Task: Locate emails mentioning currency symbols (eg, $, , £): `currency:$`.
Action: Mouse moved to (656, 98)
Screenshot: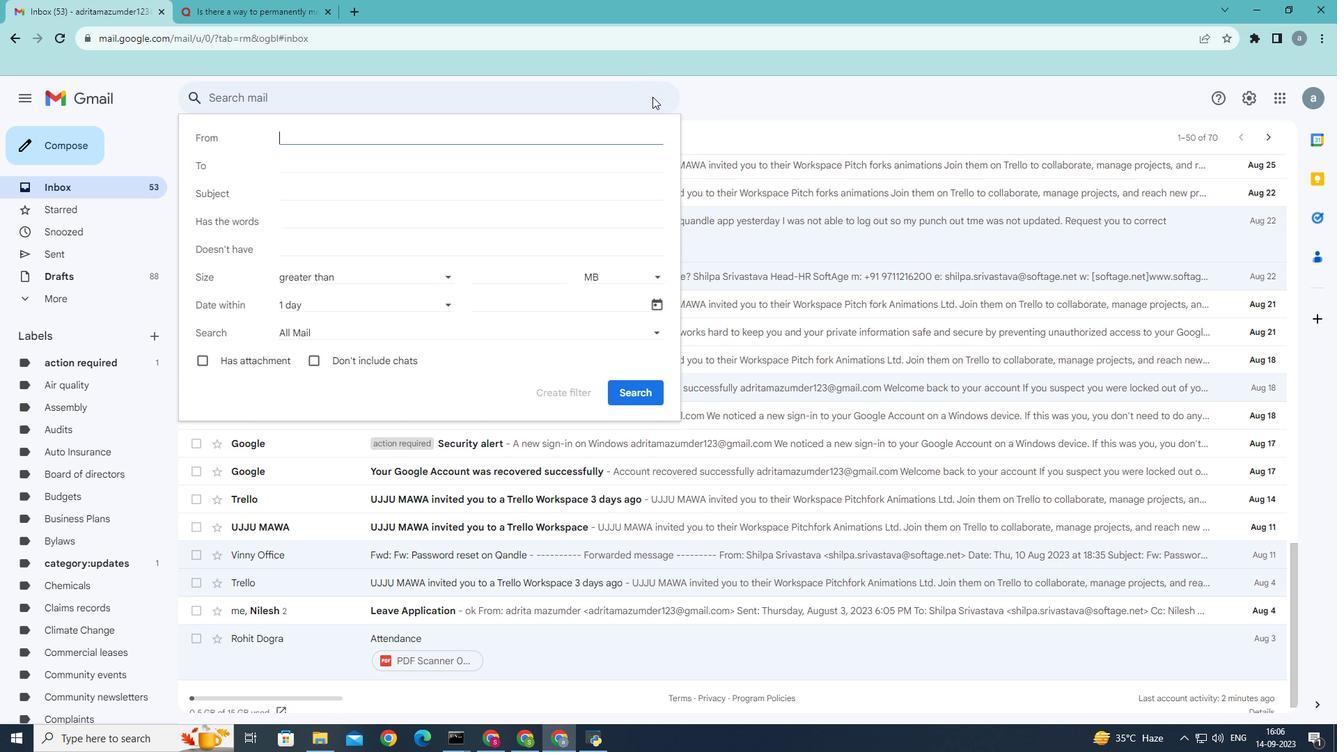 
Action: Mouse pressed left at (656, 98)
Screenshot: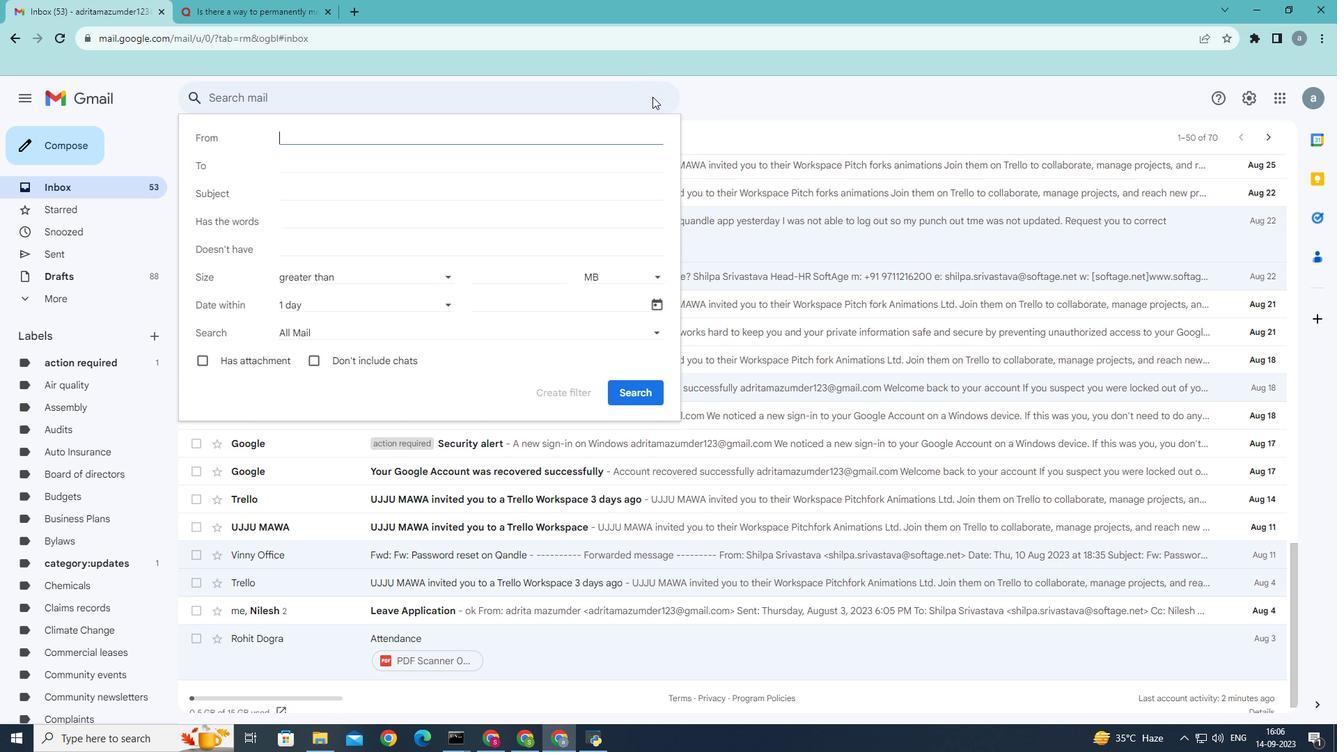 
Action: Mouse moved to (303, 220)
Screenshot: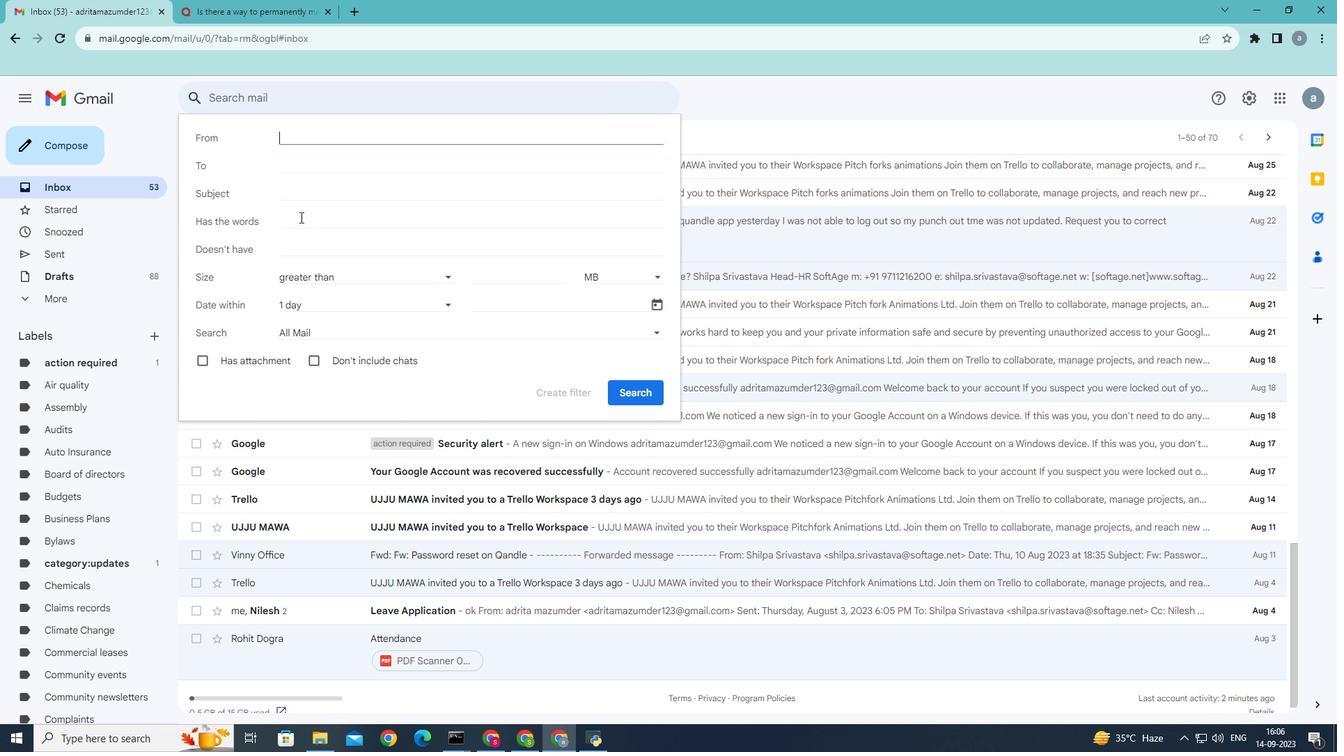 
Action: Mouse pressed left at (303, 220)
Screenshot: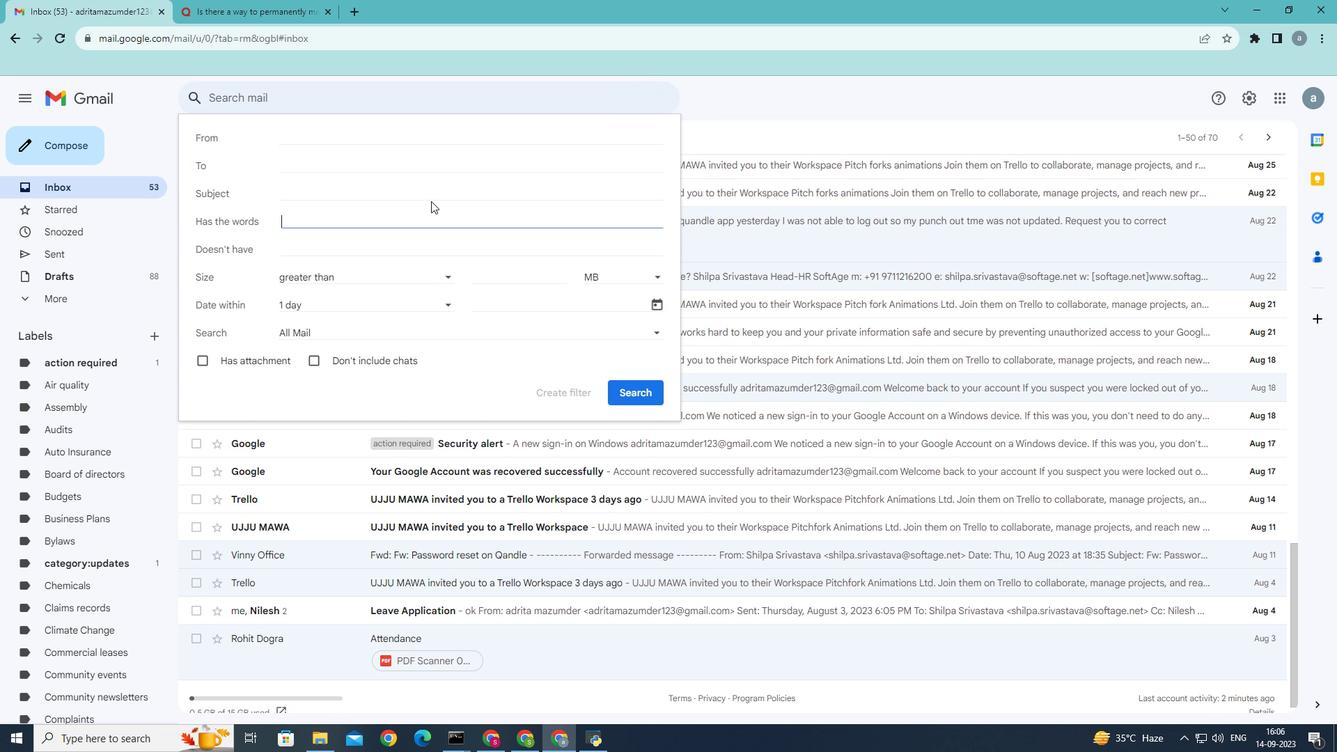 
Action: Mouse moved to (546, 185)
Screenshot: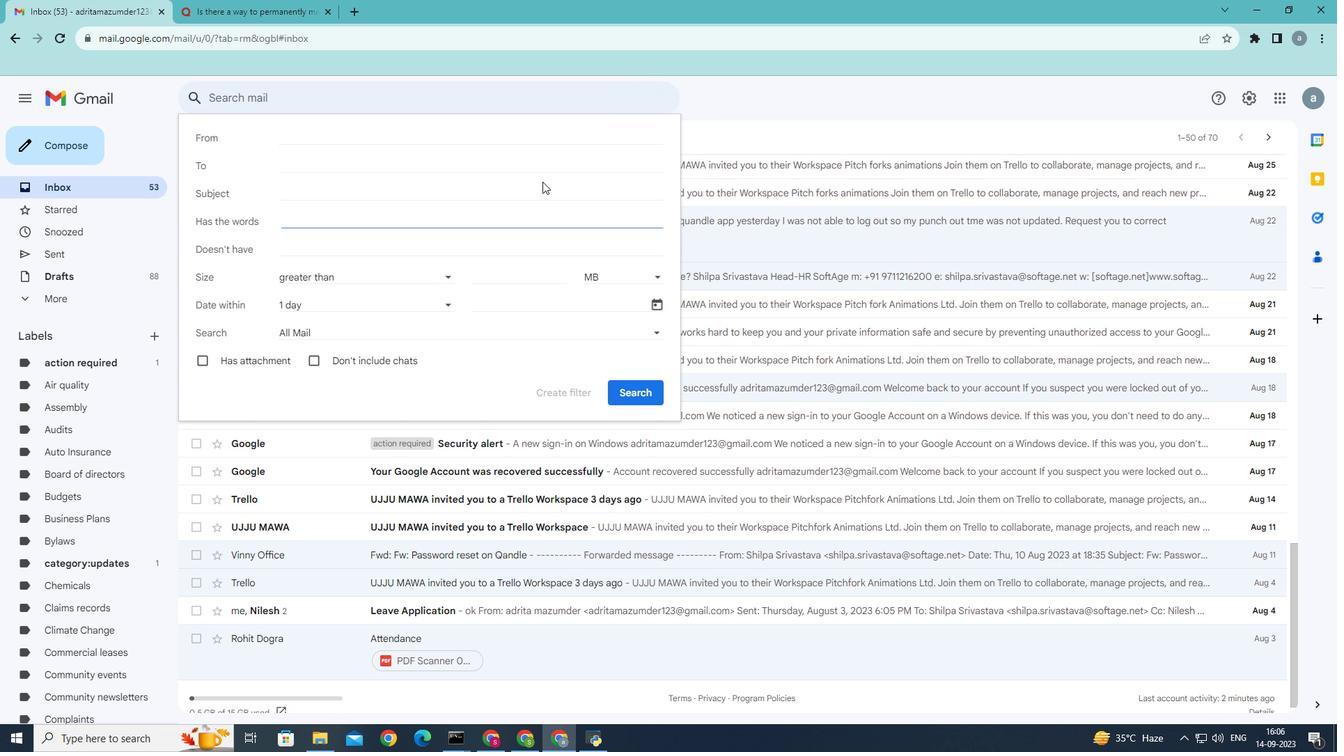 
Action: Key pressed <Key.shift>$
Screenshot: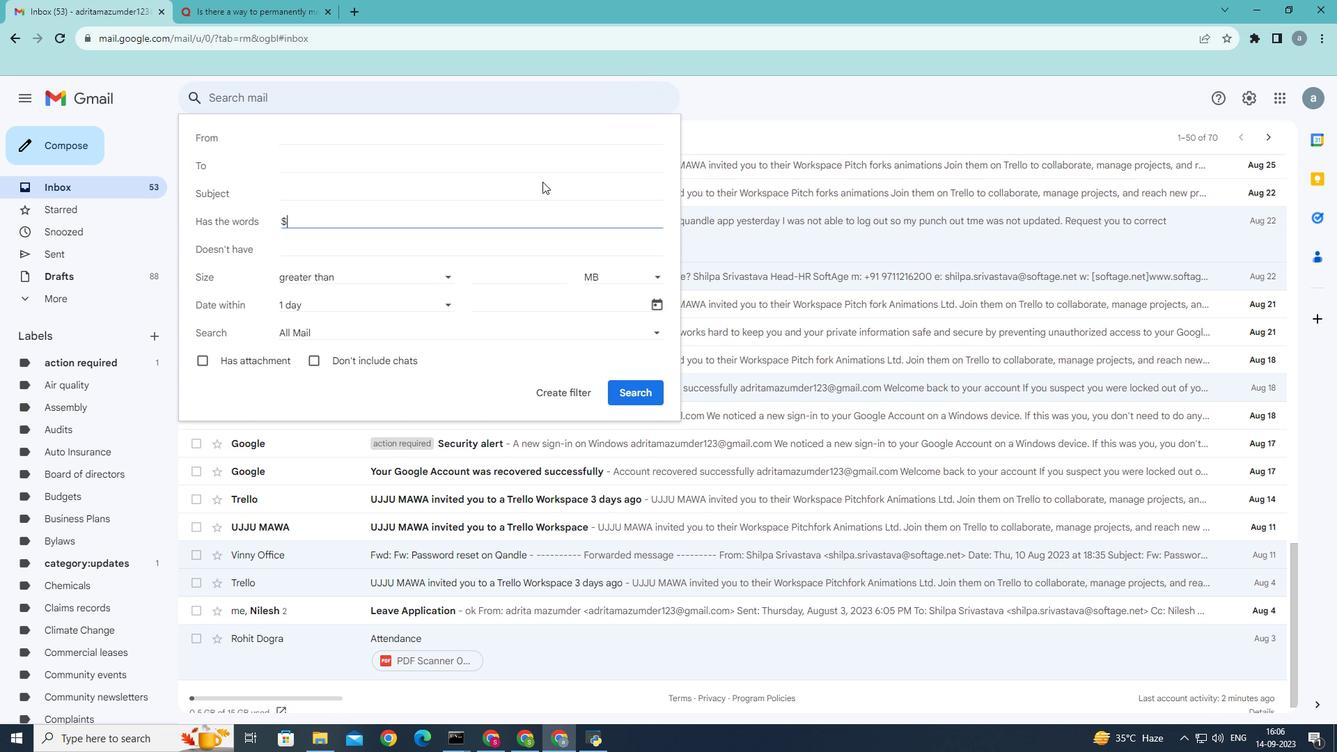 
Action: Mouse moved to (642, 391)
Screenshot: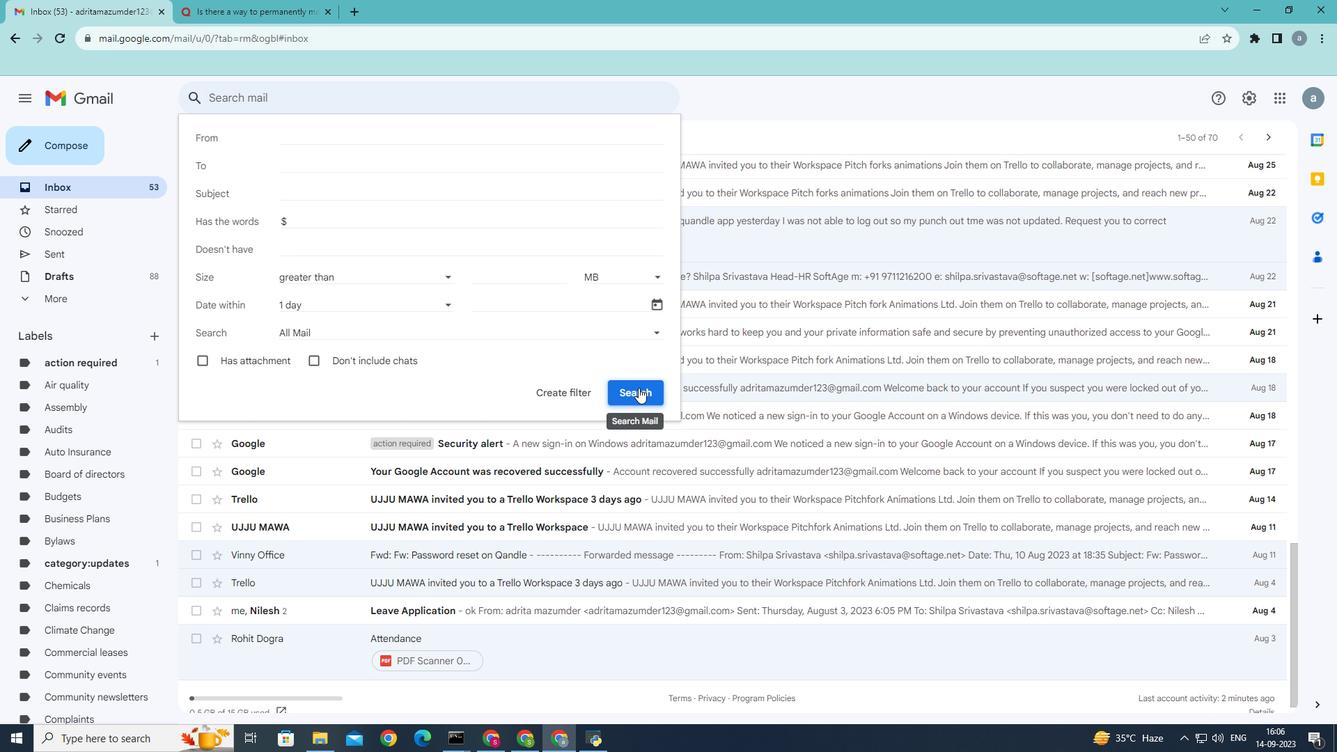 
Action: Mouse pressed left at (642, 391)
Screenshot: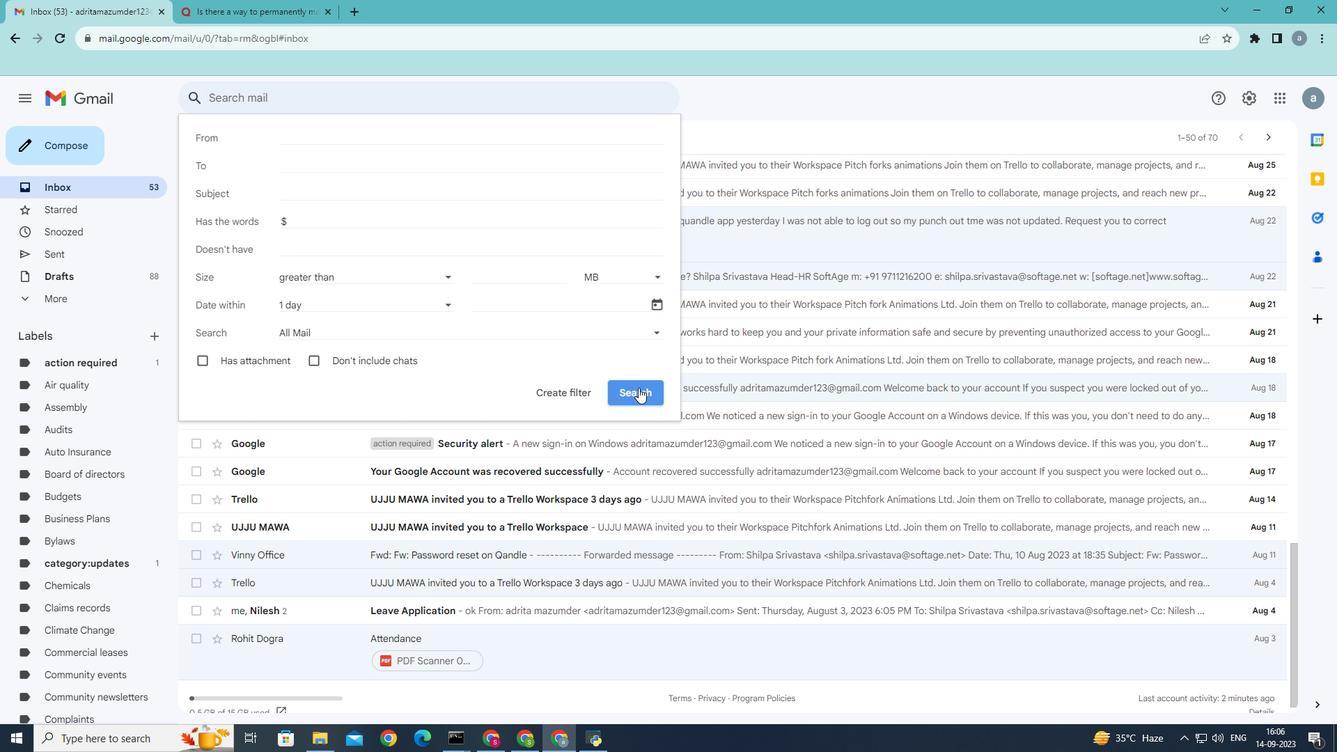 
Action: Mouse moved to (641, 391)
Screenshot: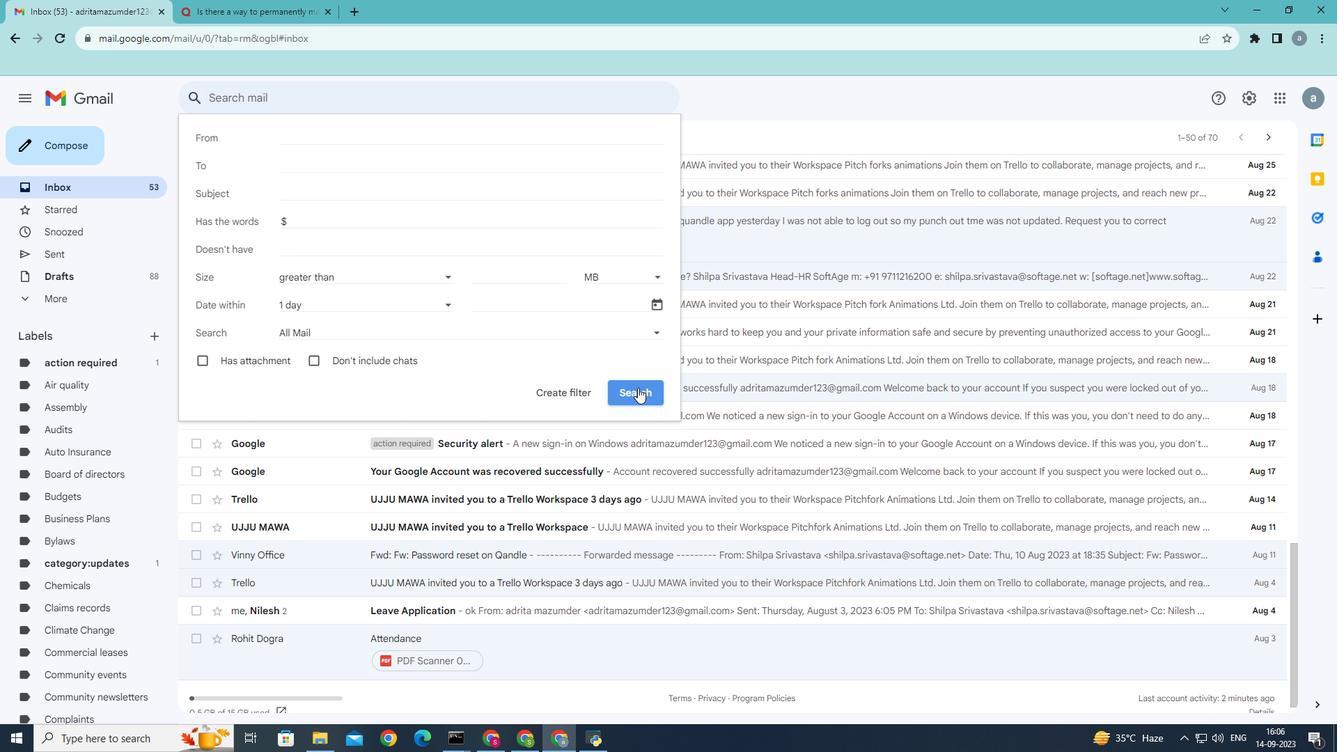 
